 Task: In the  document Selfcare.epubMake this file  'available offline' Check 'Vision History' View the  non- printing characters
Action: Mouse moved to (501, 526)
Screenshot: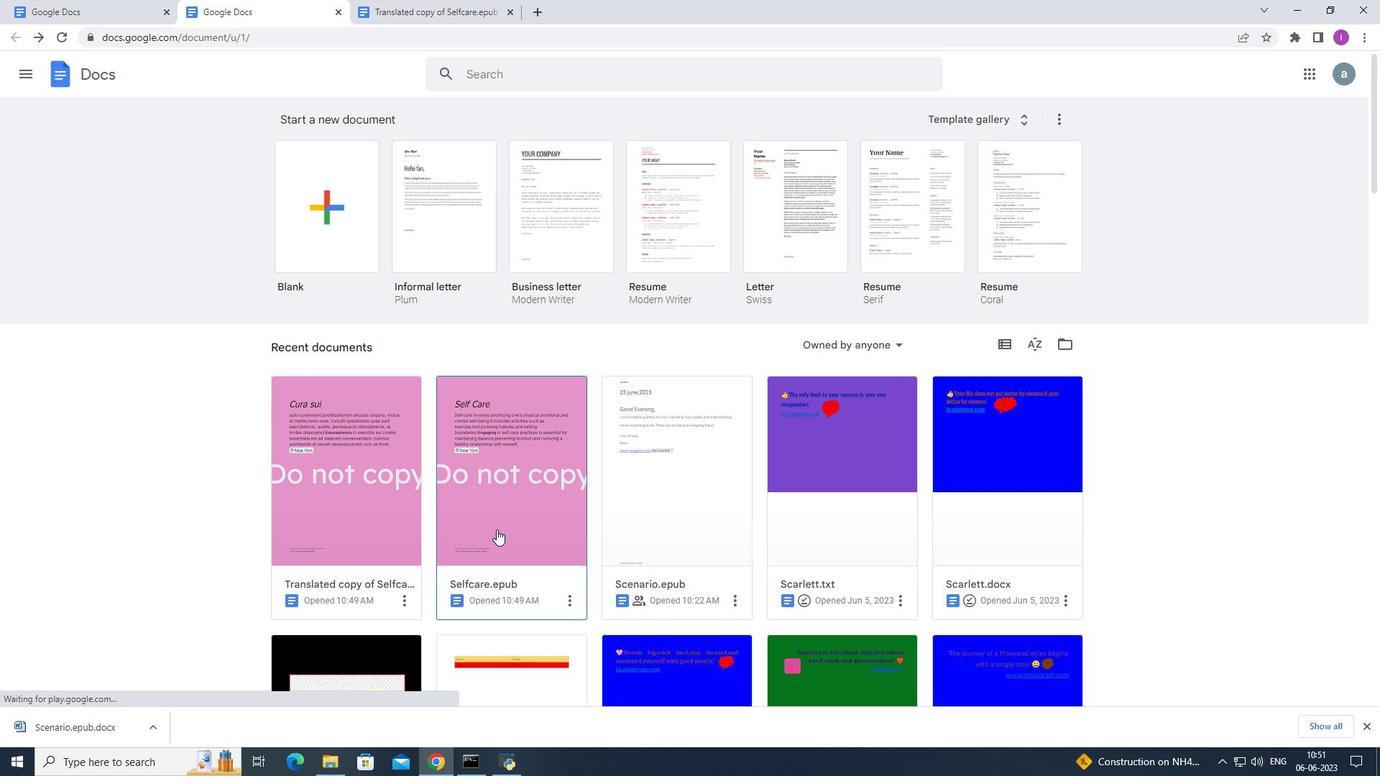 
Action: Mouse pressed left at (501, 526)
Screenshot: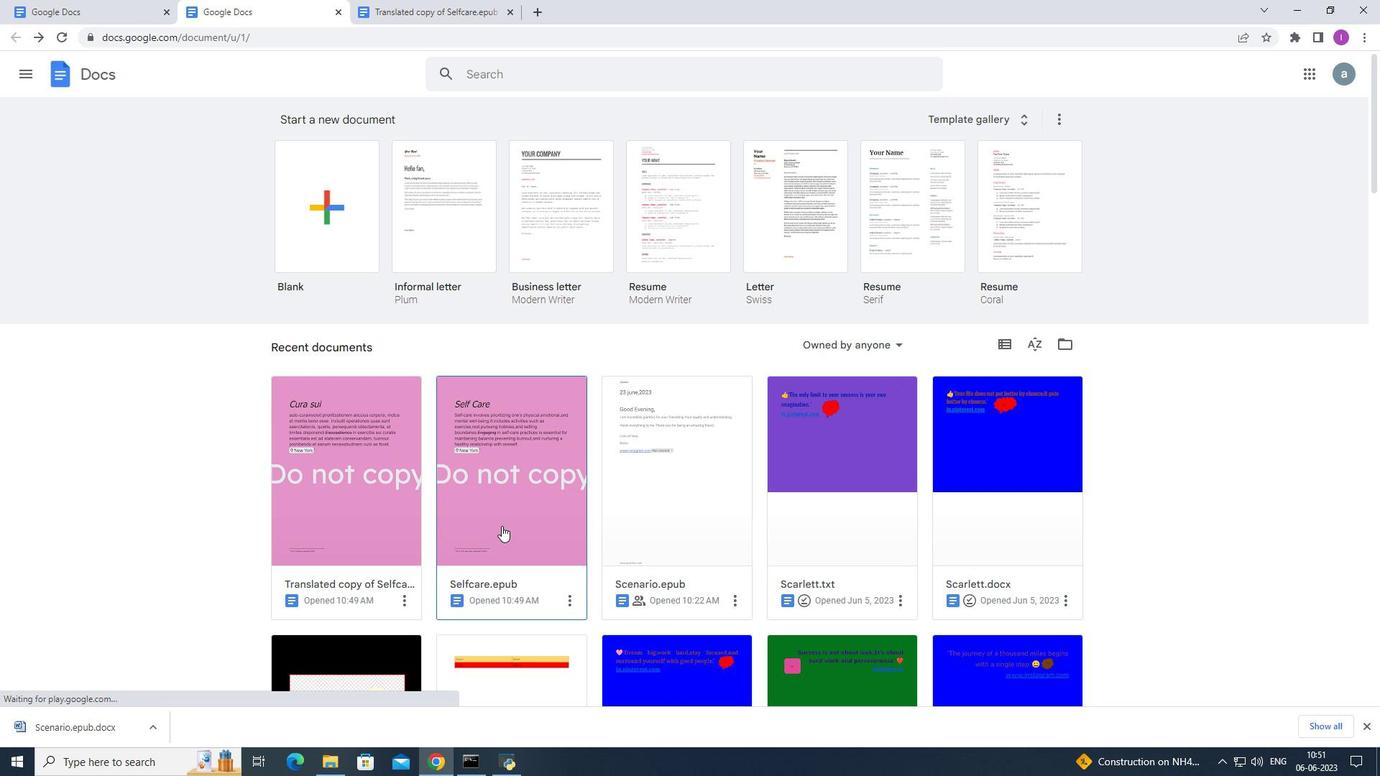 
Action: Mouse moved to (13, 33)
Screenshot: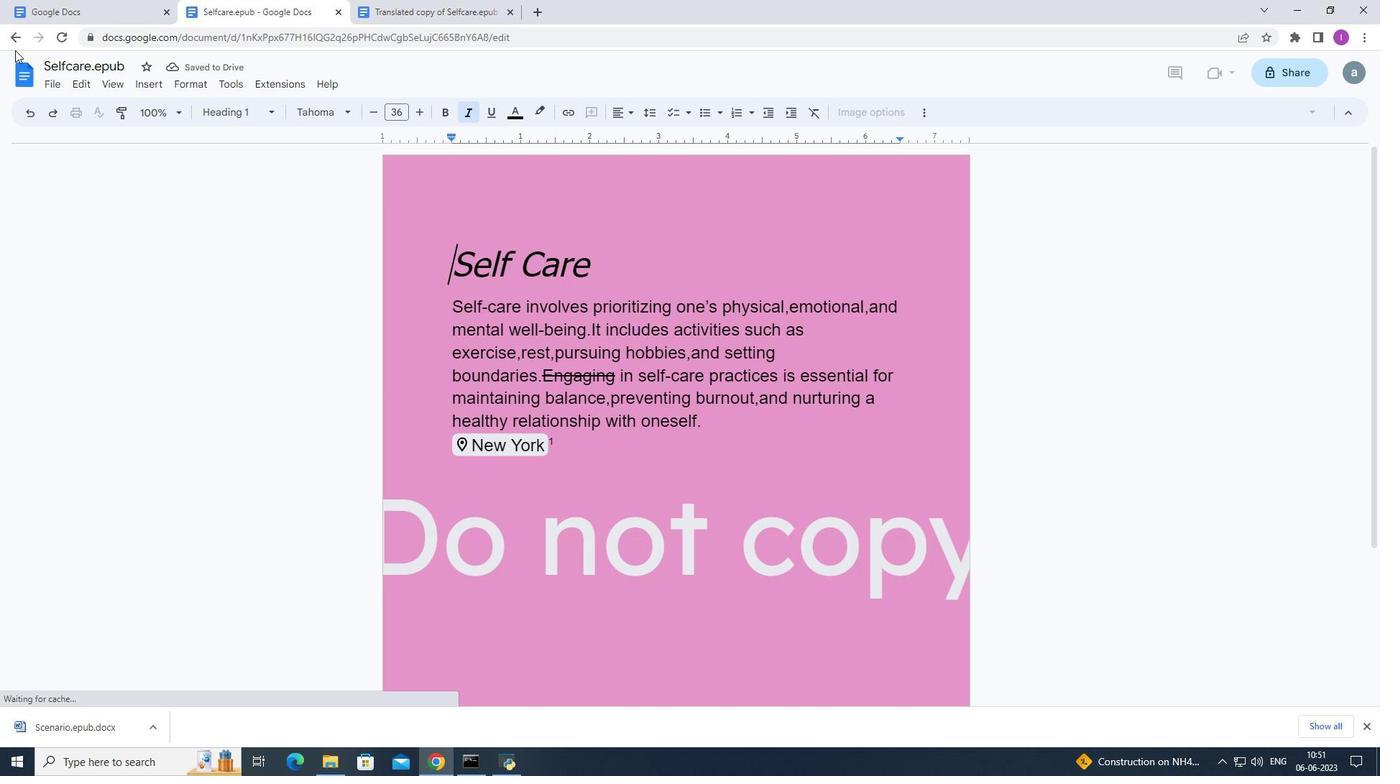 
Action: Mouse pressed left at (13, 33)
Screenshot: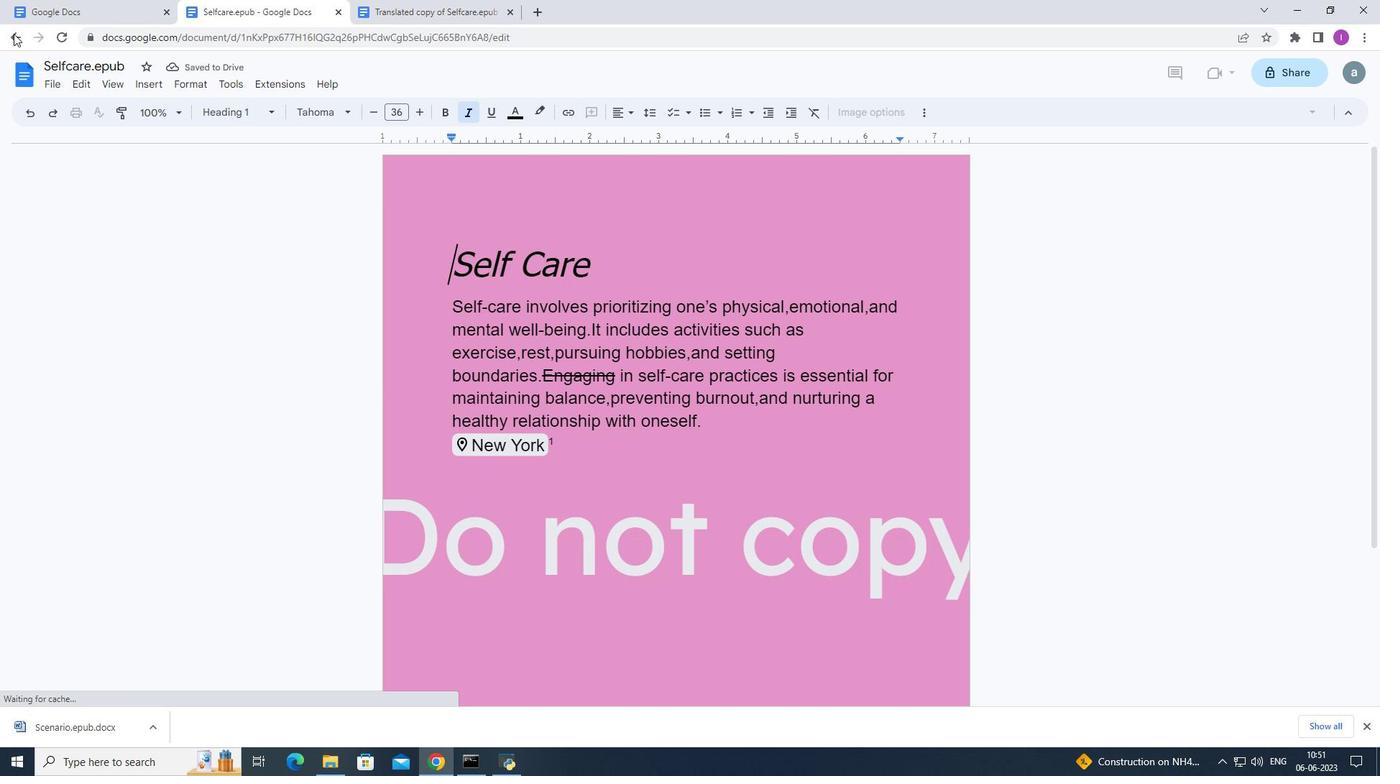 
Action: Mouse moved to (368, 551)
Screenshot: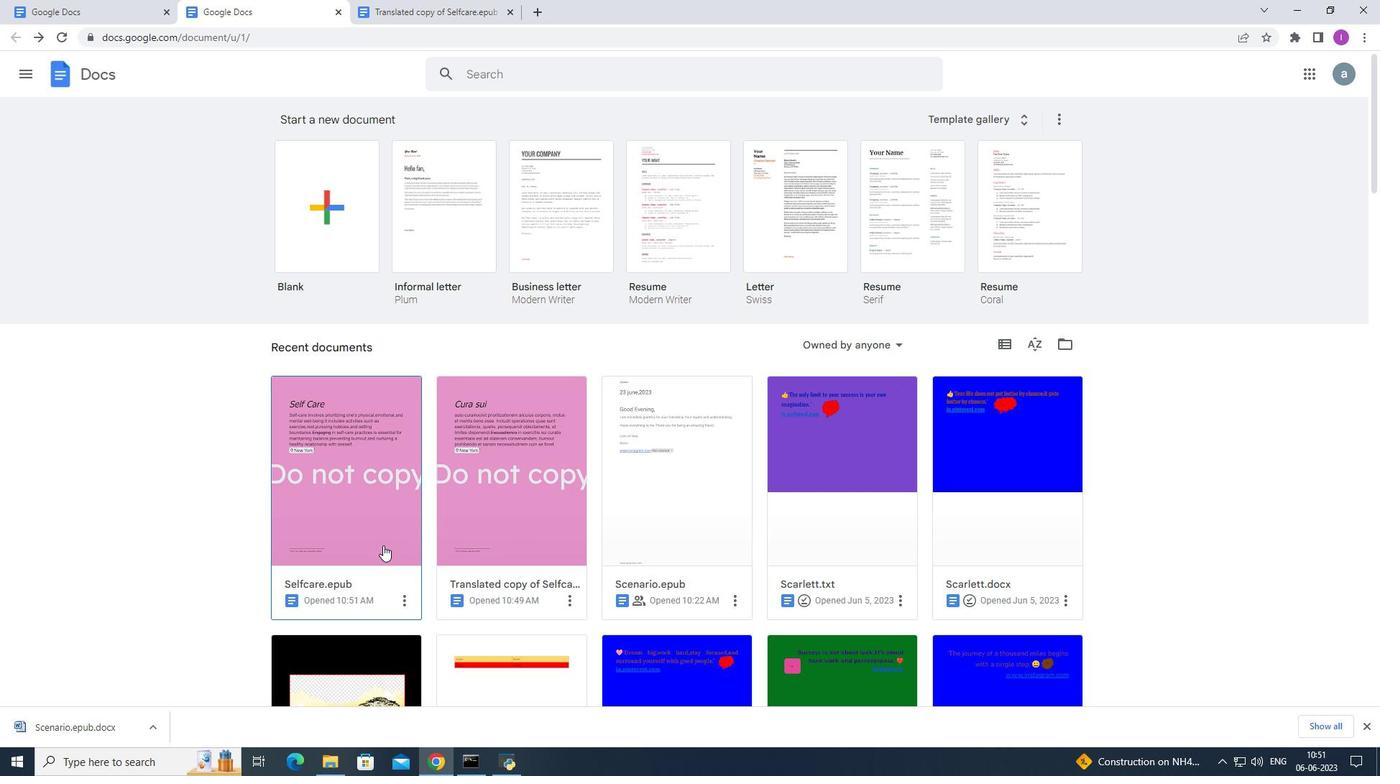 
Action: Mouse pressed left at (368, 551)
Screenshot: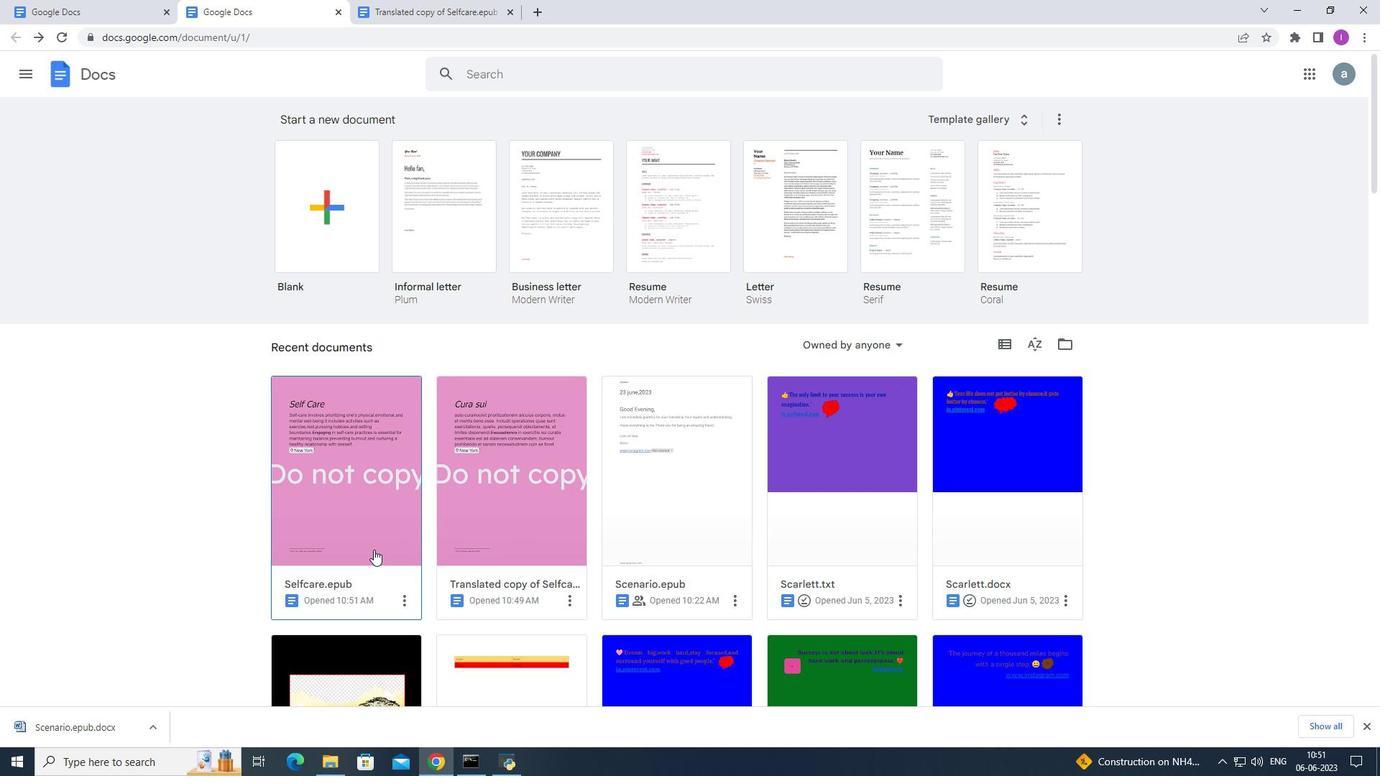 
Action: Mouse moved to (51, 86)
Screenshot: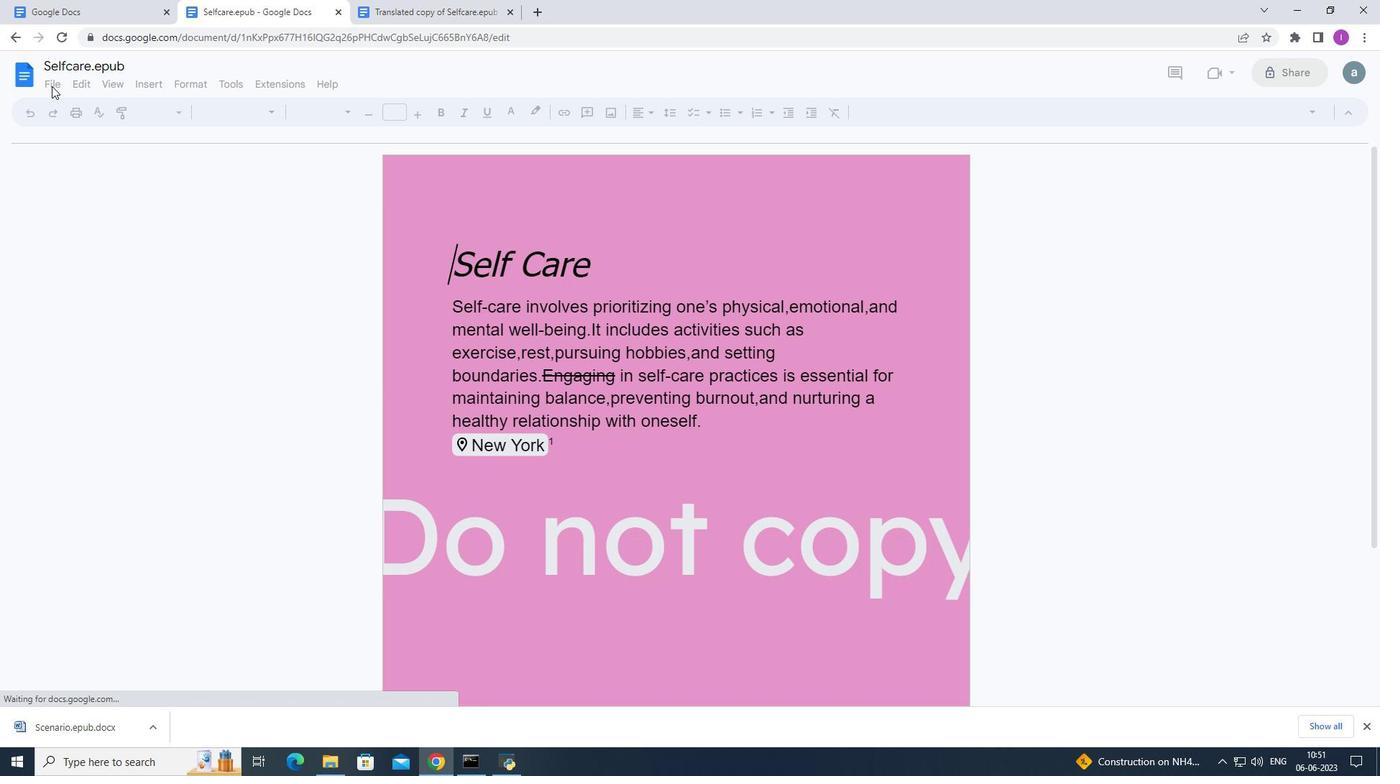 
Action: Mouse pressed left at (51, 86)
Screenshot: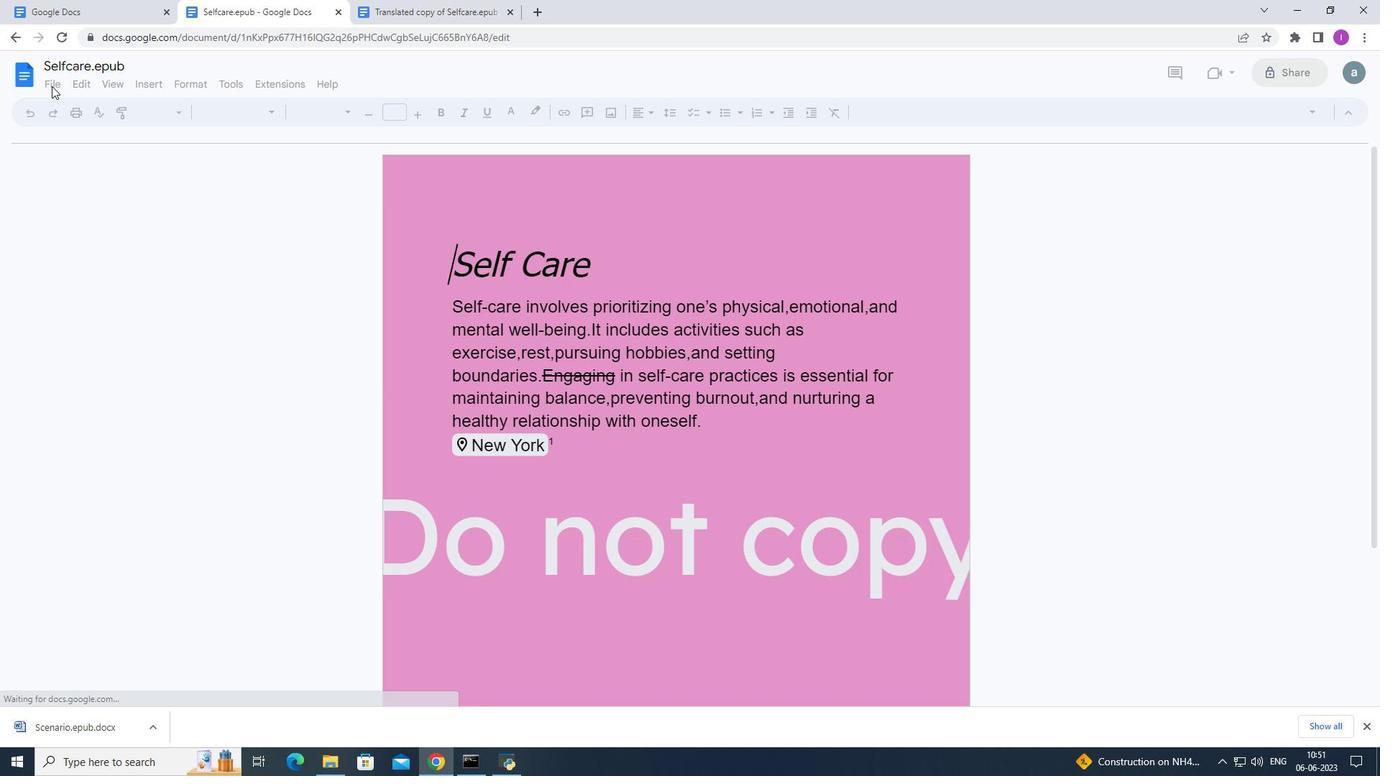 
Action: Mouse moved to (143, 530)
Screenshot: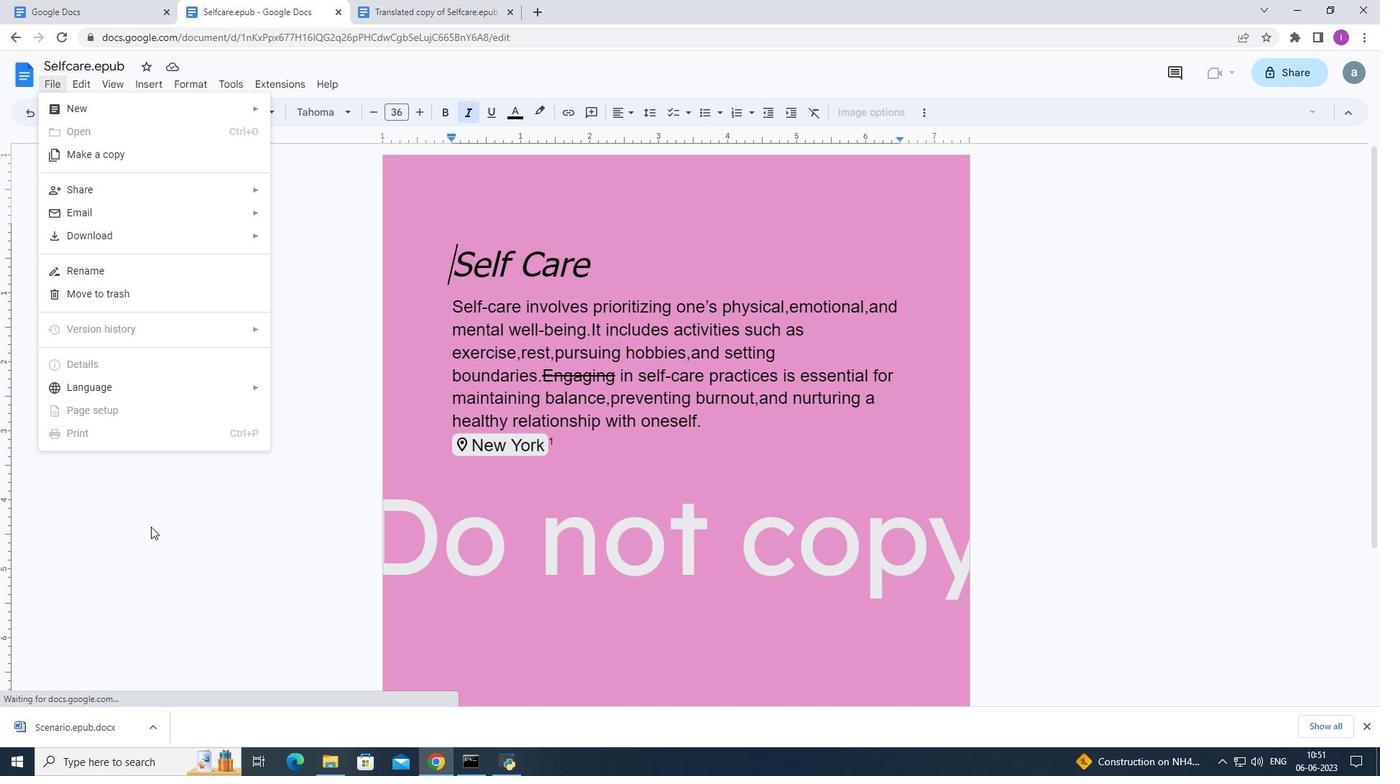 
Action: Mouse pressed left at (143, 530)
Screenshot: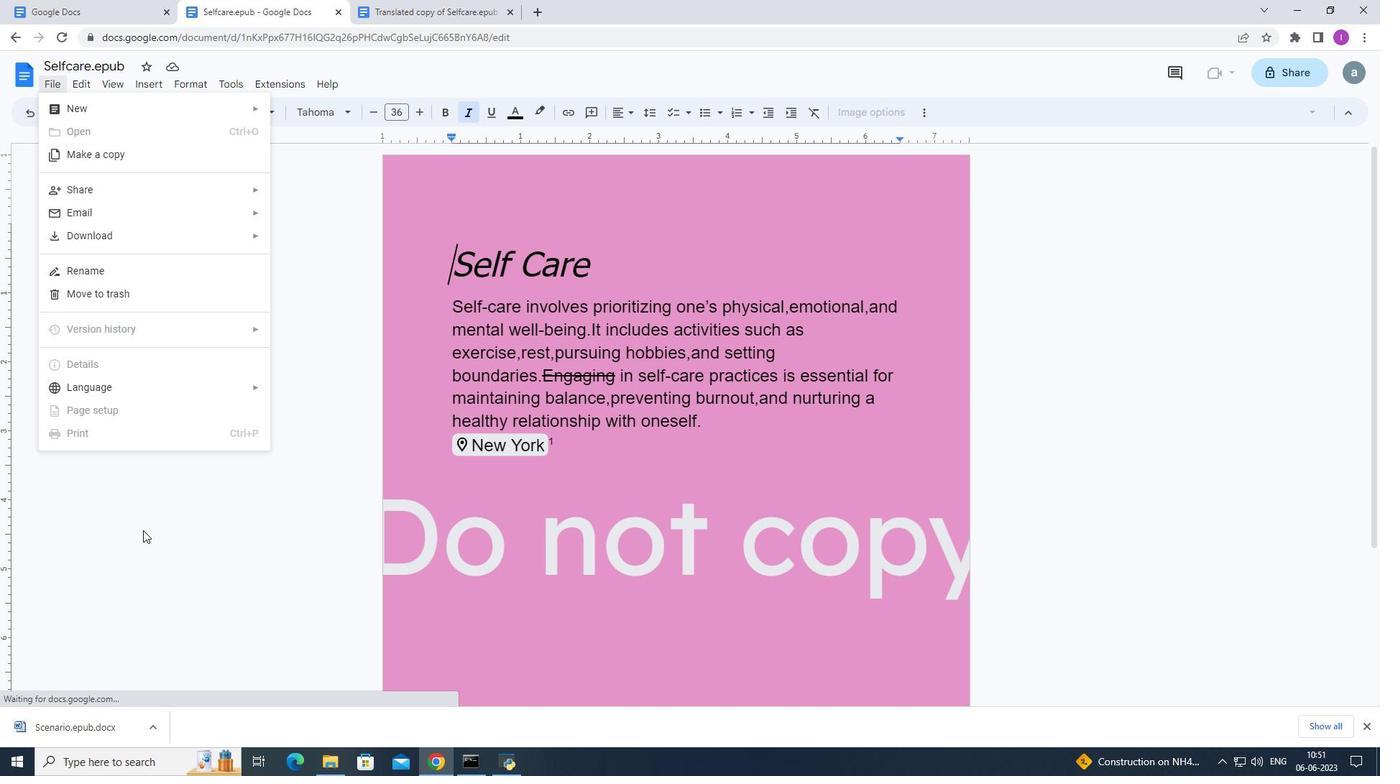 
Action: Mouse moved to (58, 82)
Screenshot: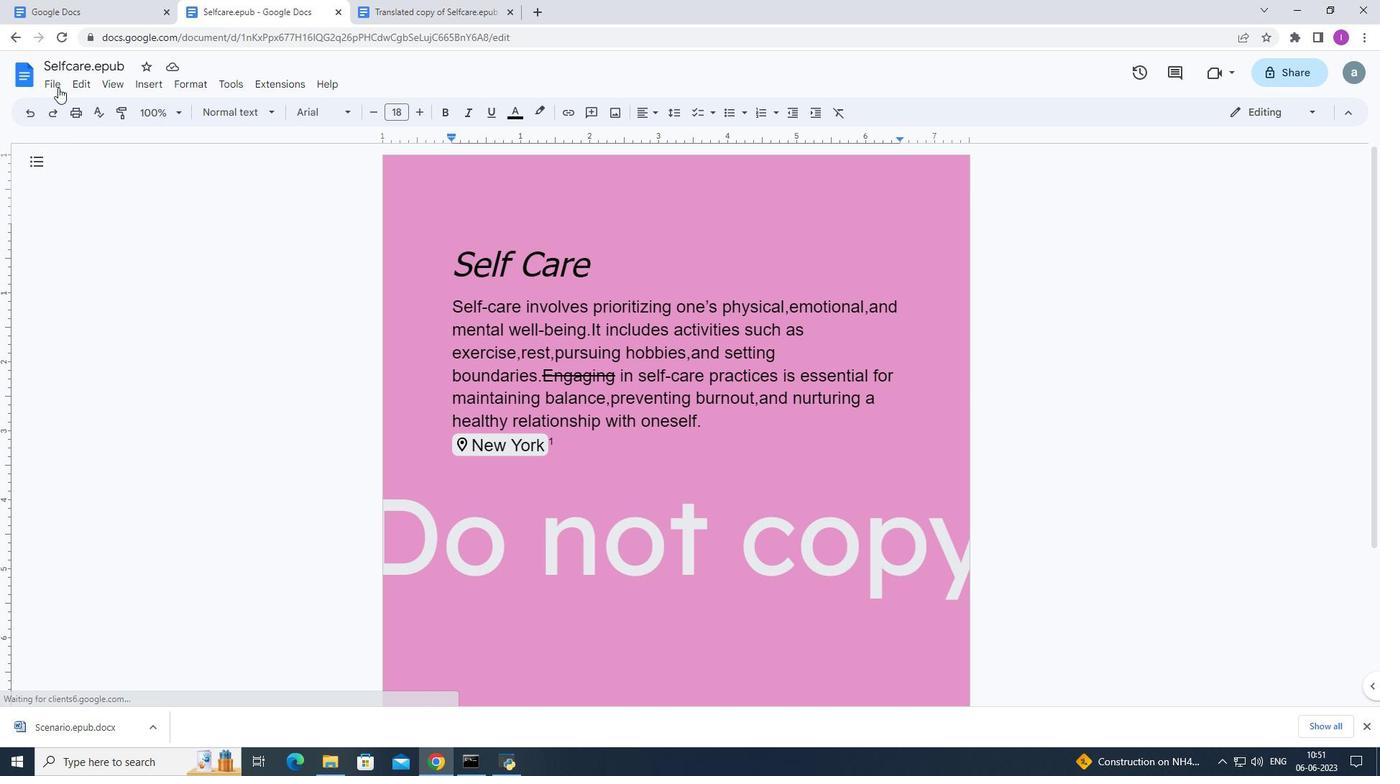 
Action: Mouse pressed left at (58, 82)
Screenshot: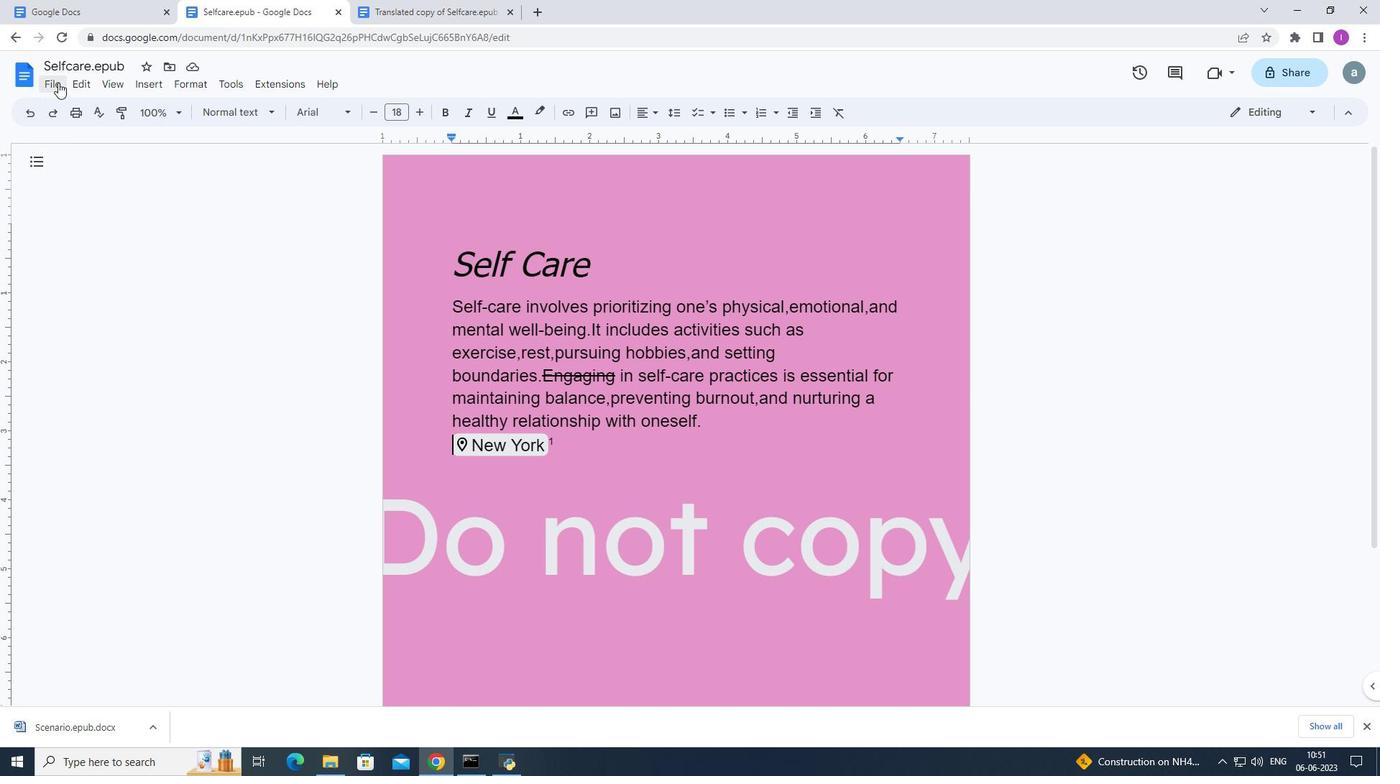 
Action: Mouse moved to (115, 381)
Screenshot: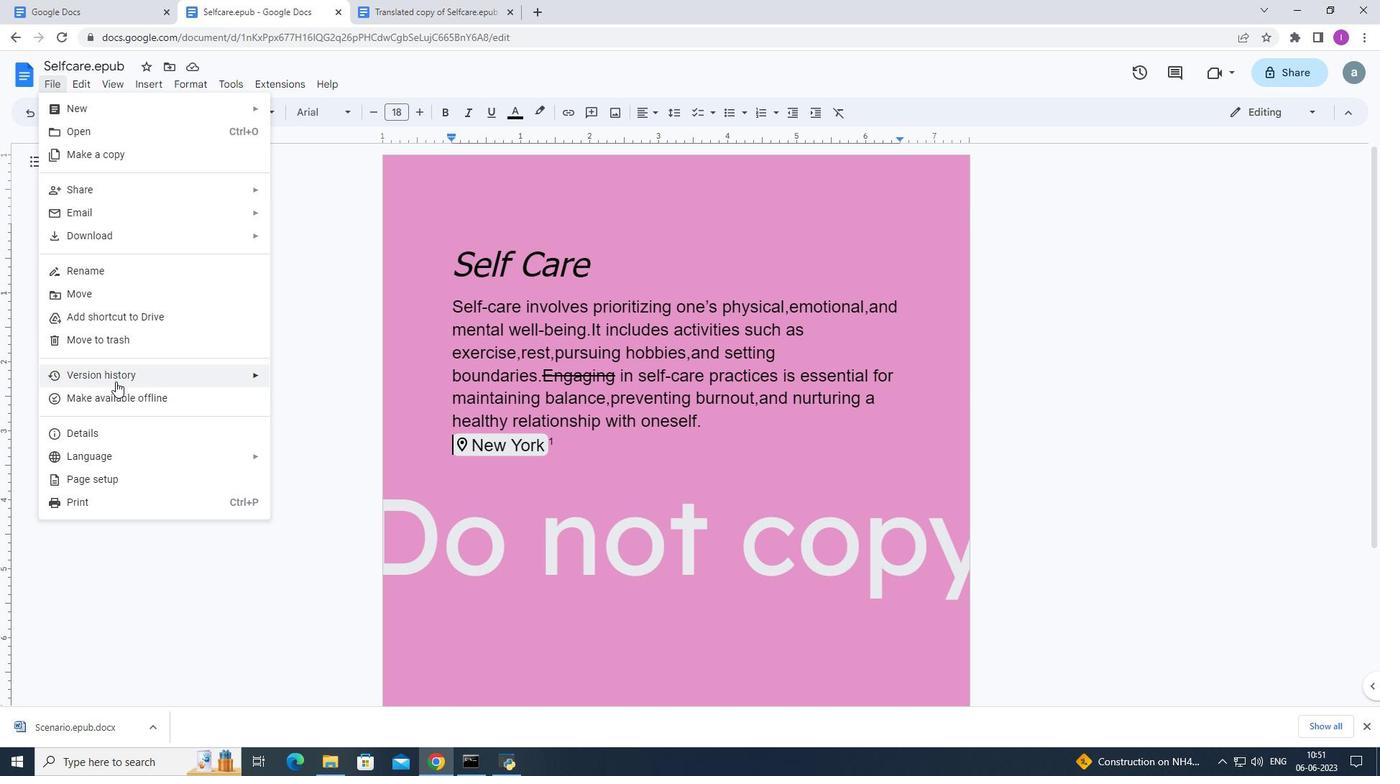 
Action: Mouse pressed left at (115, 381)
Screenshot: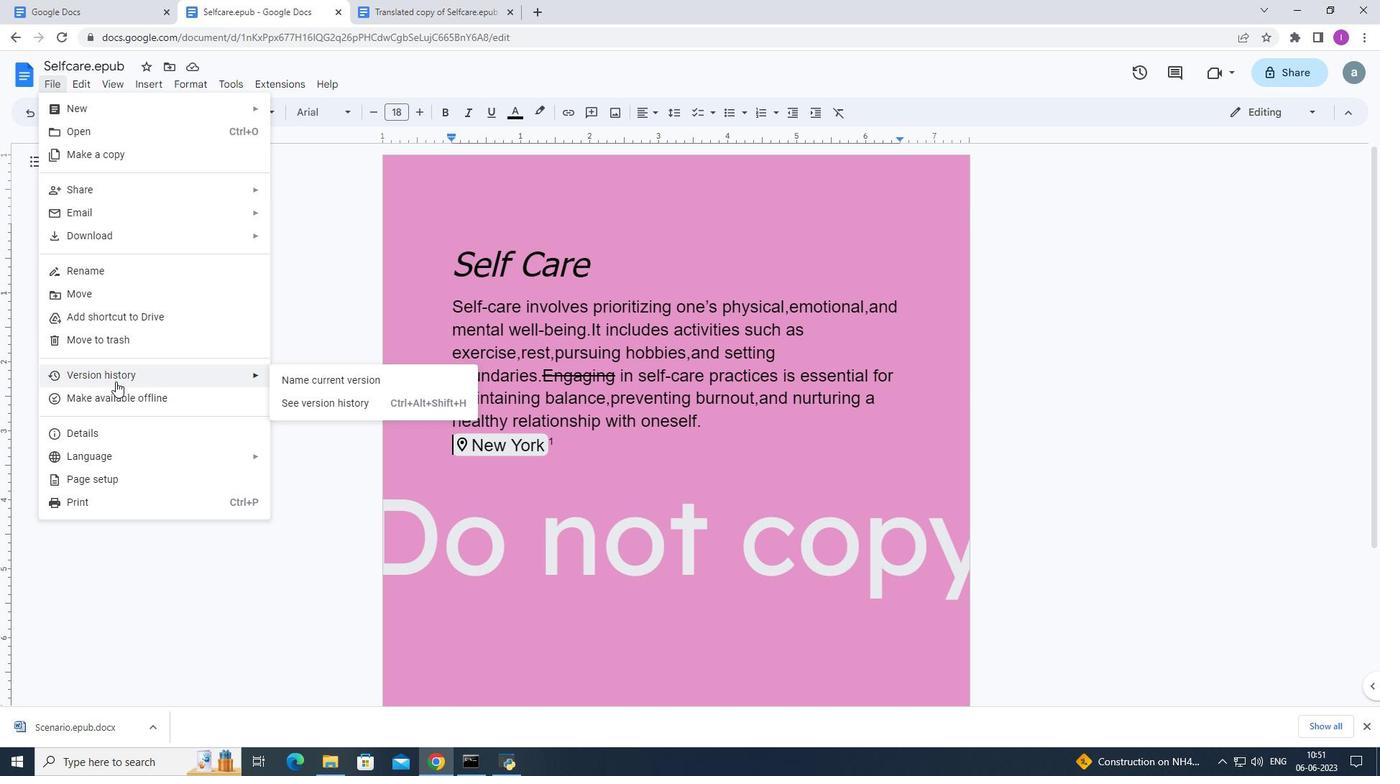 
Action: Mouse moved to (191, 398)
Screenshot: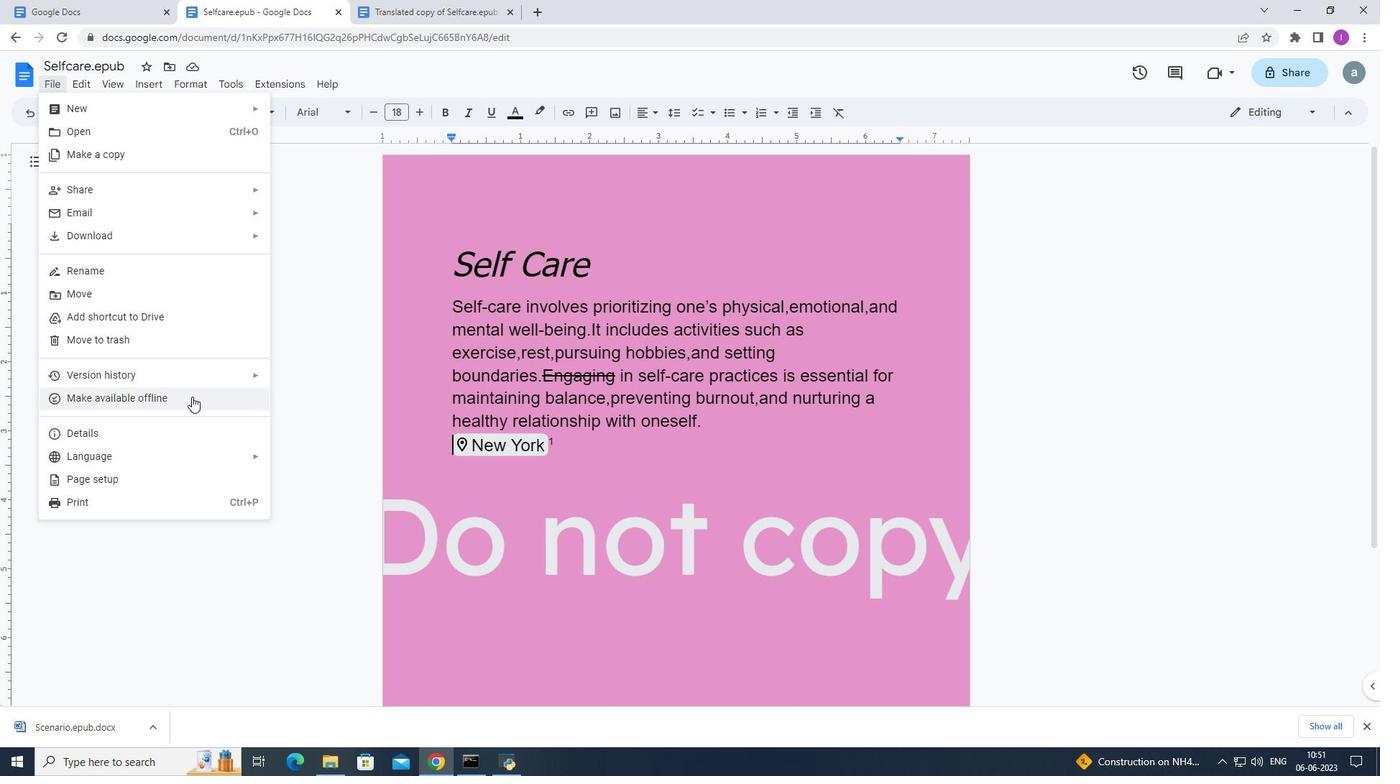 
Action: Mouse pressed left at (191, 398)
Screenshot: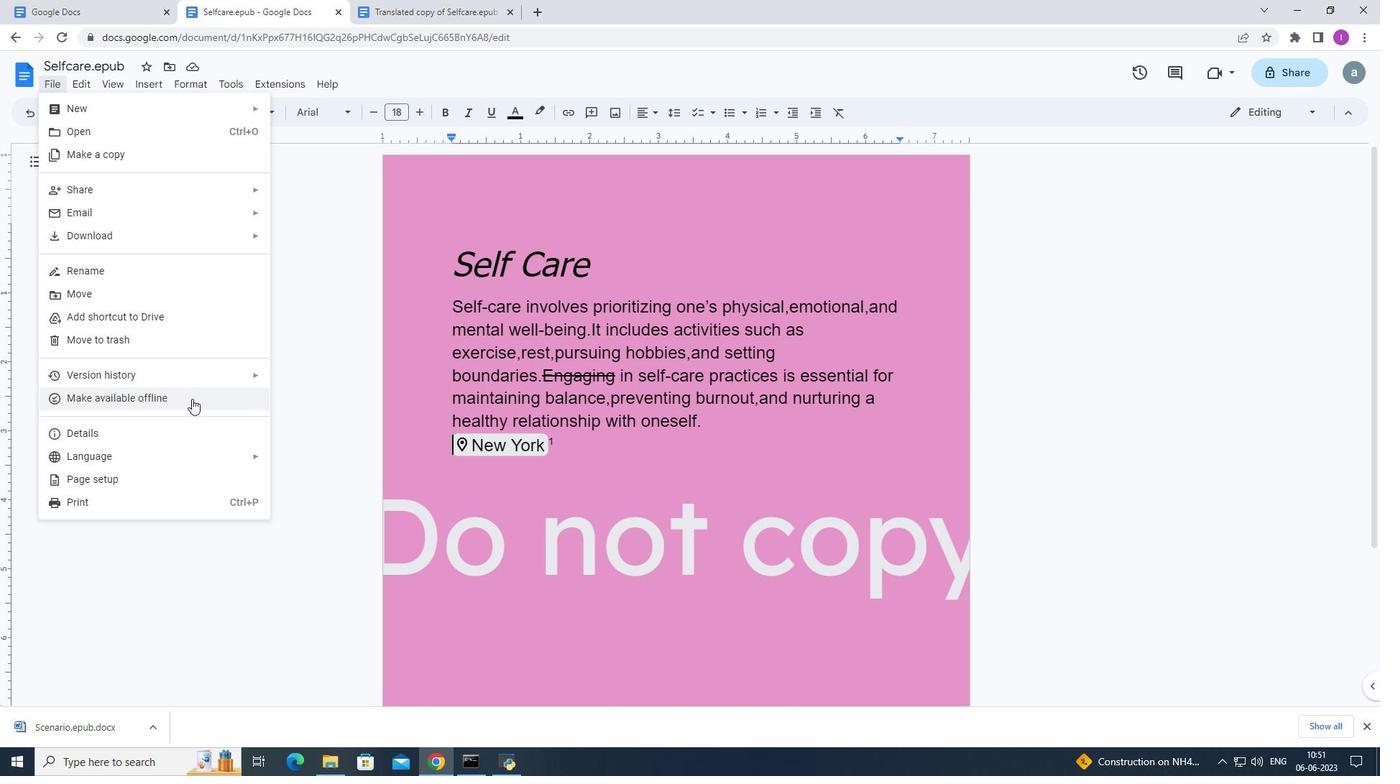 
Action: Mouse moved to (116, 83)
Screenshot: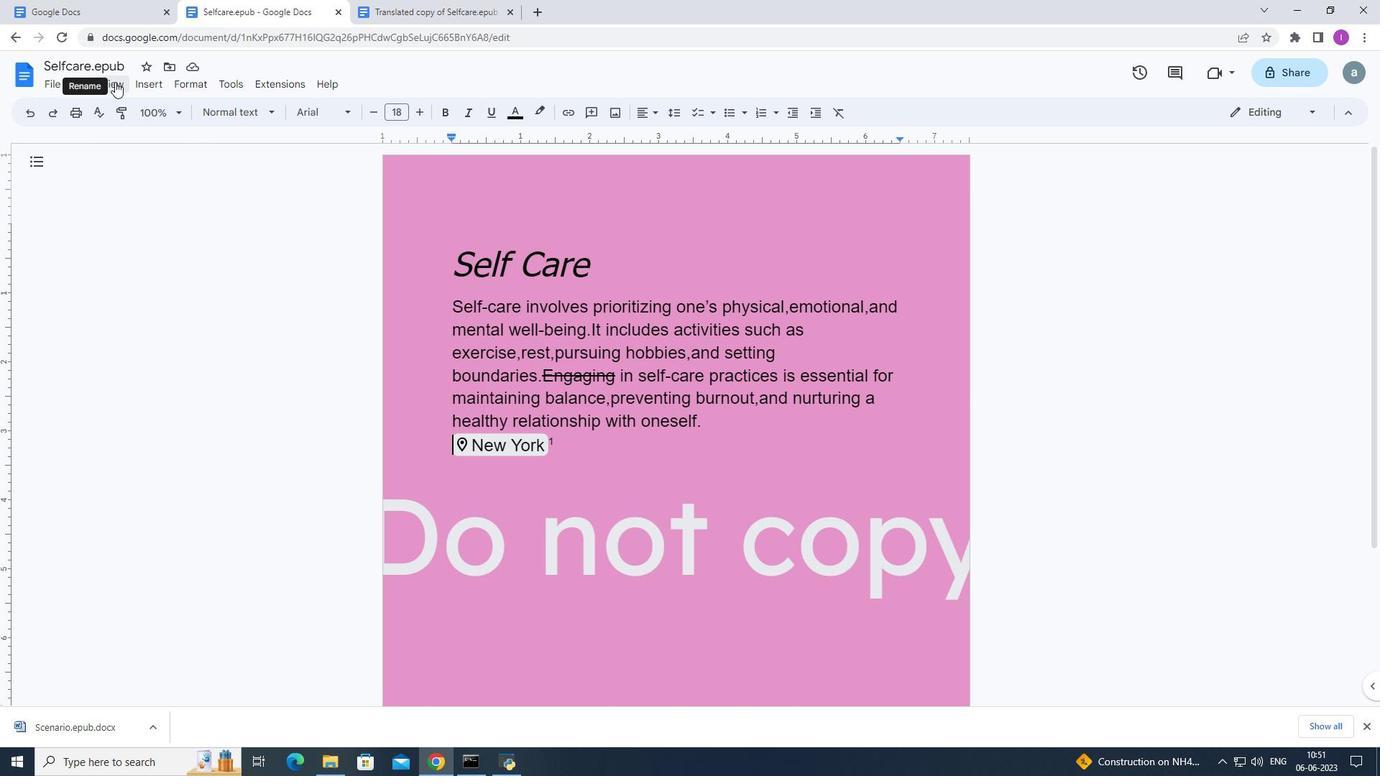 
Action: Mouse pressed left at (116, 83)
Screenshot: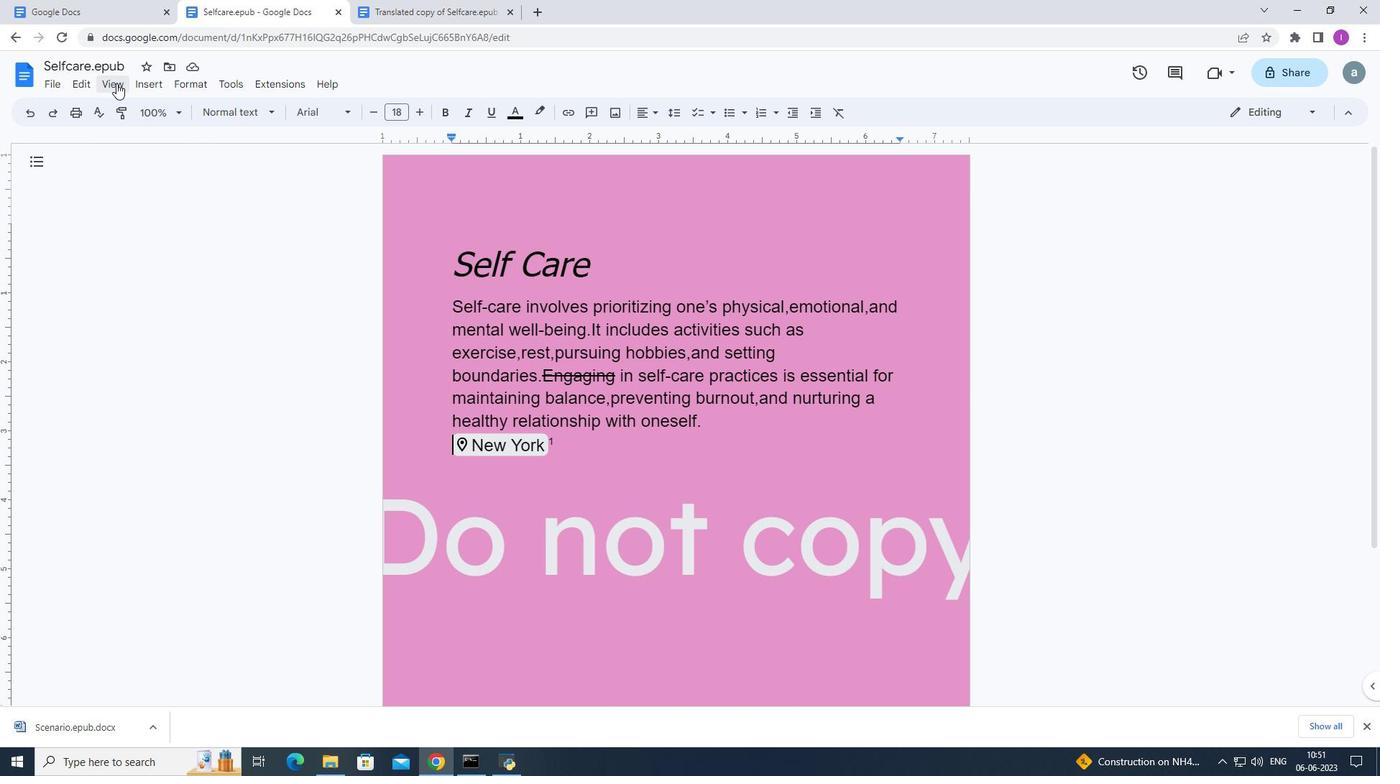 
Action: Mouse moved to (126, 230)
Screenshot: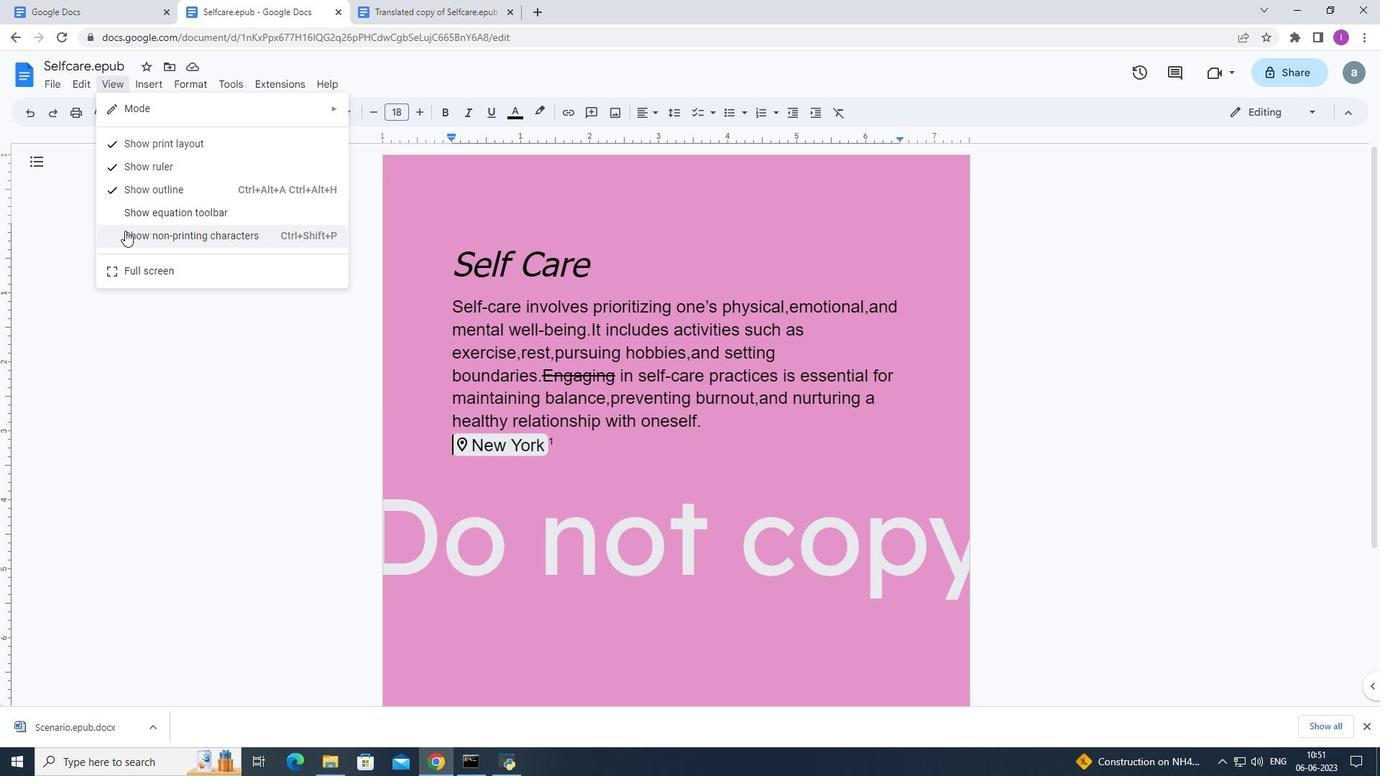 
Action: Mouse pressed left at (126, 230)
Screenshot: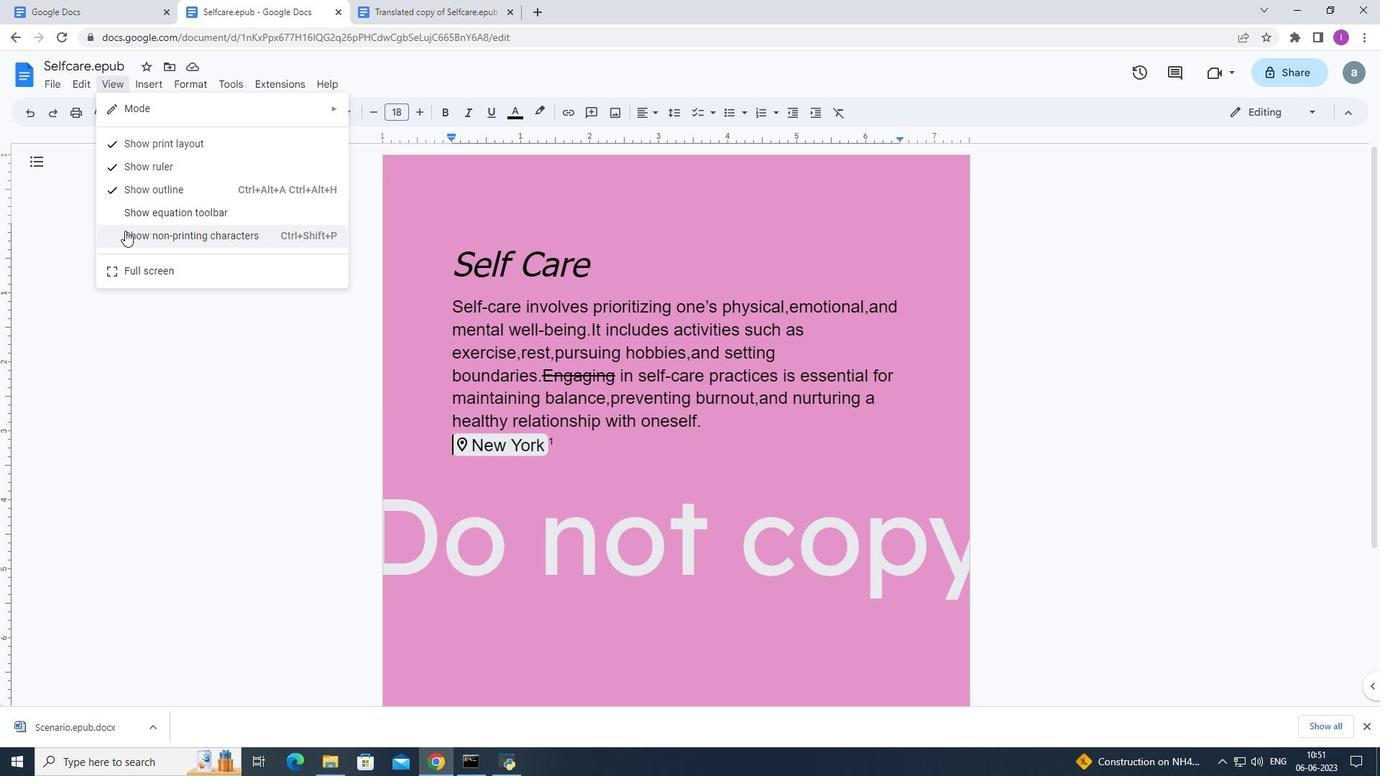 
Action: Mouse moved to (43, 84)
Screenshot: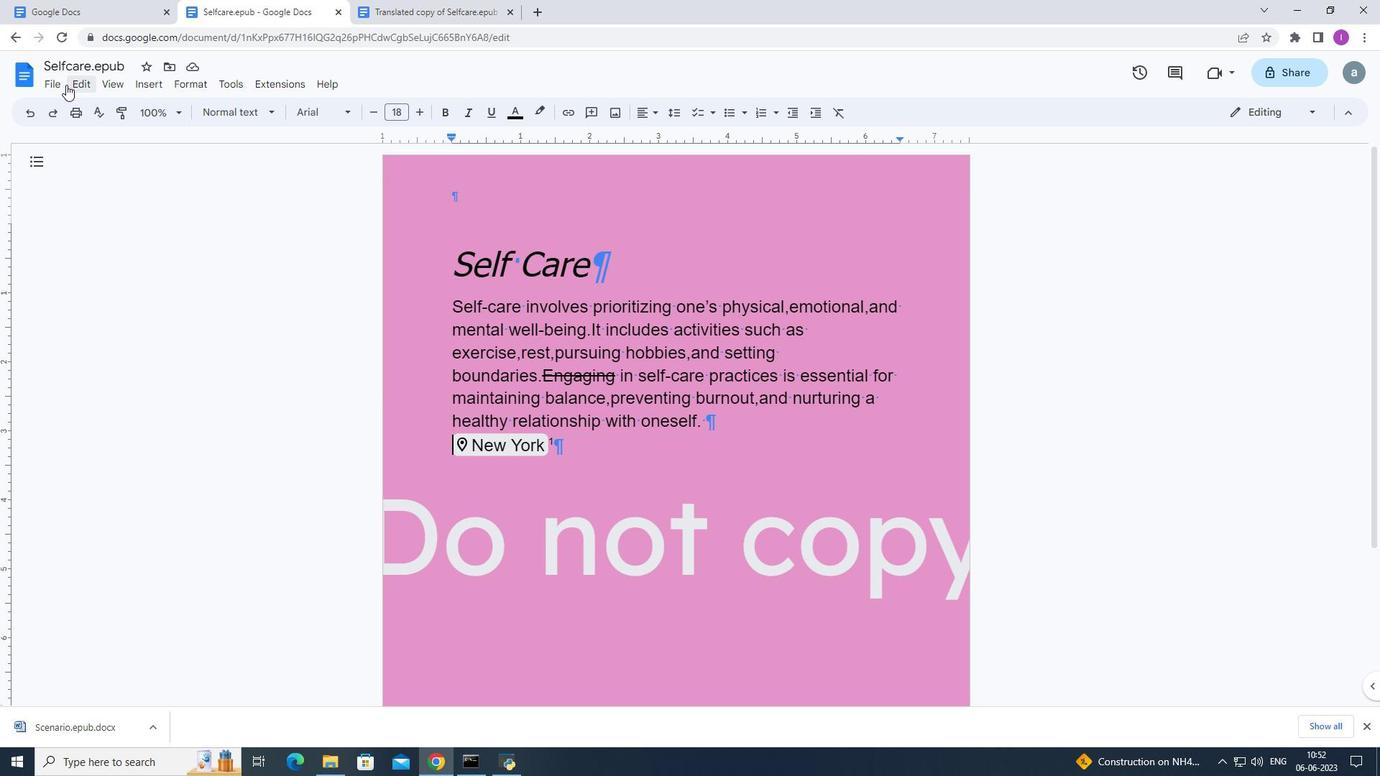 
Action: Mouse pressed left at (43, 84)
Screenshot: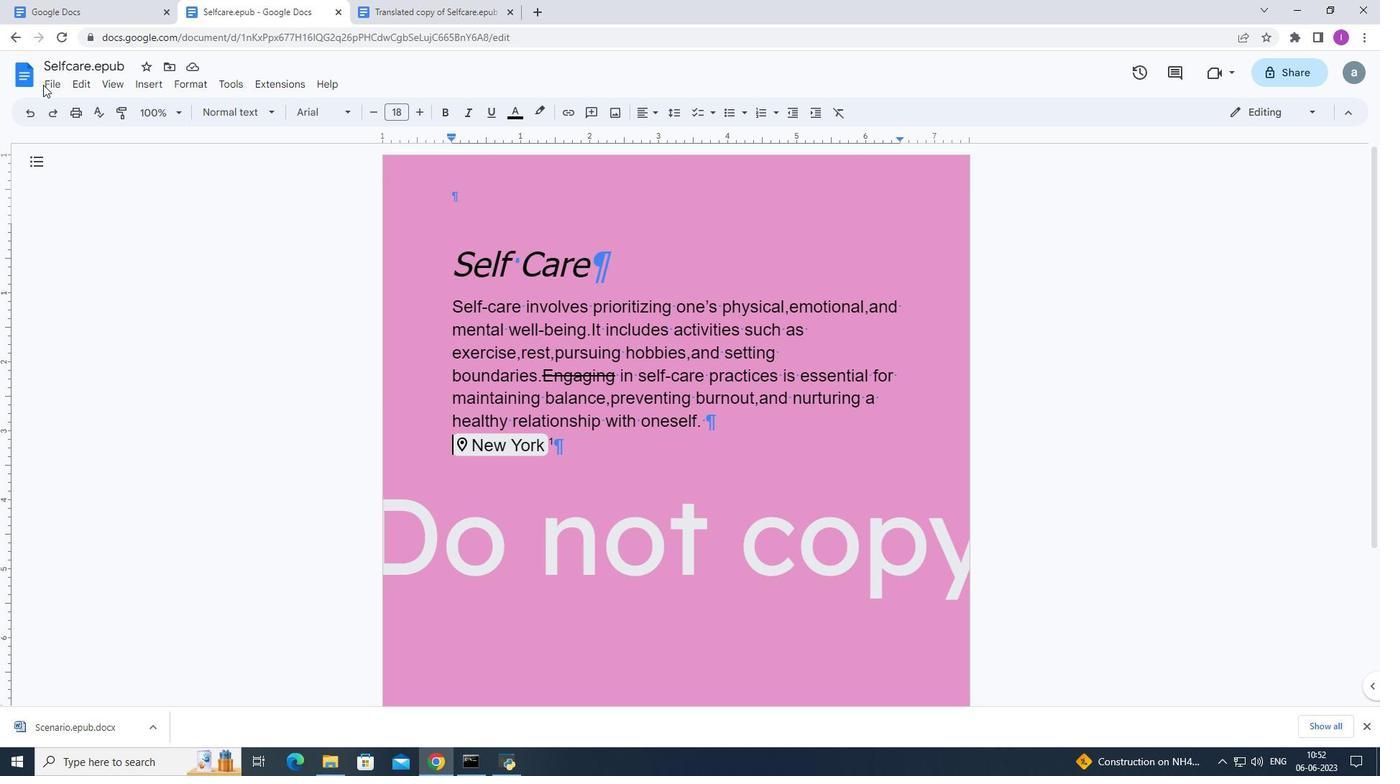 
Action: Mouse moved to (50, 80)
Screenshot: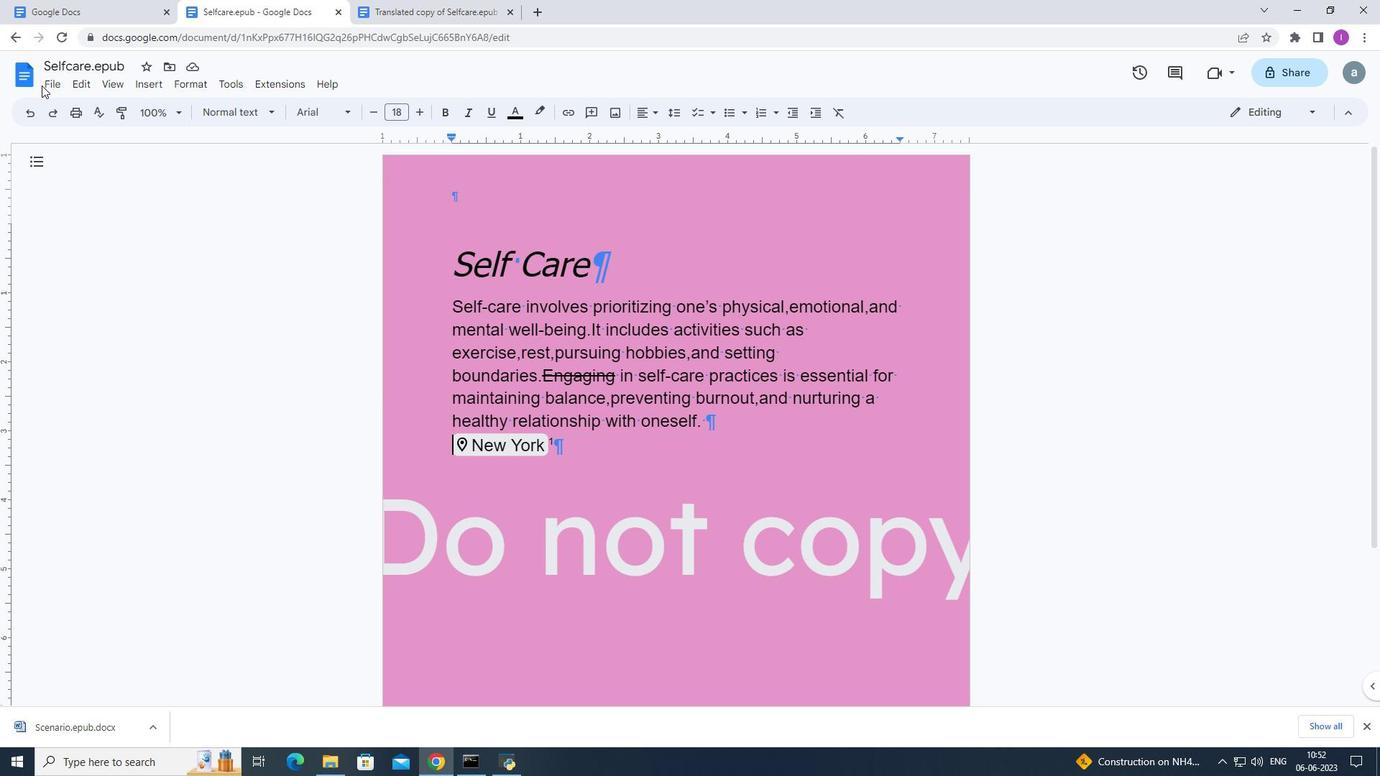 
Action: Mouse pressed left at (50, 80)
Screenshot: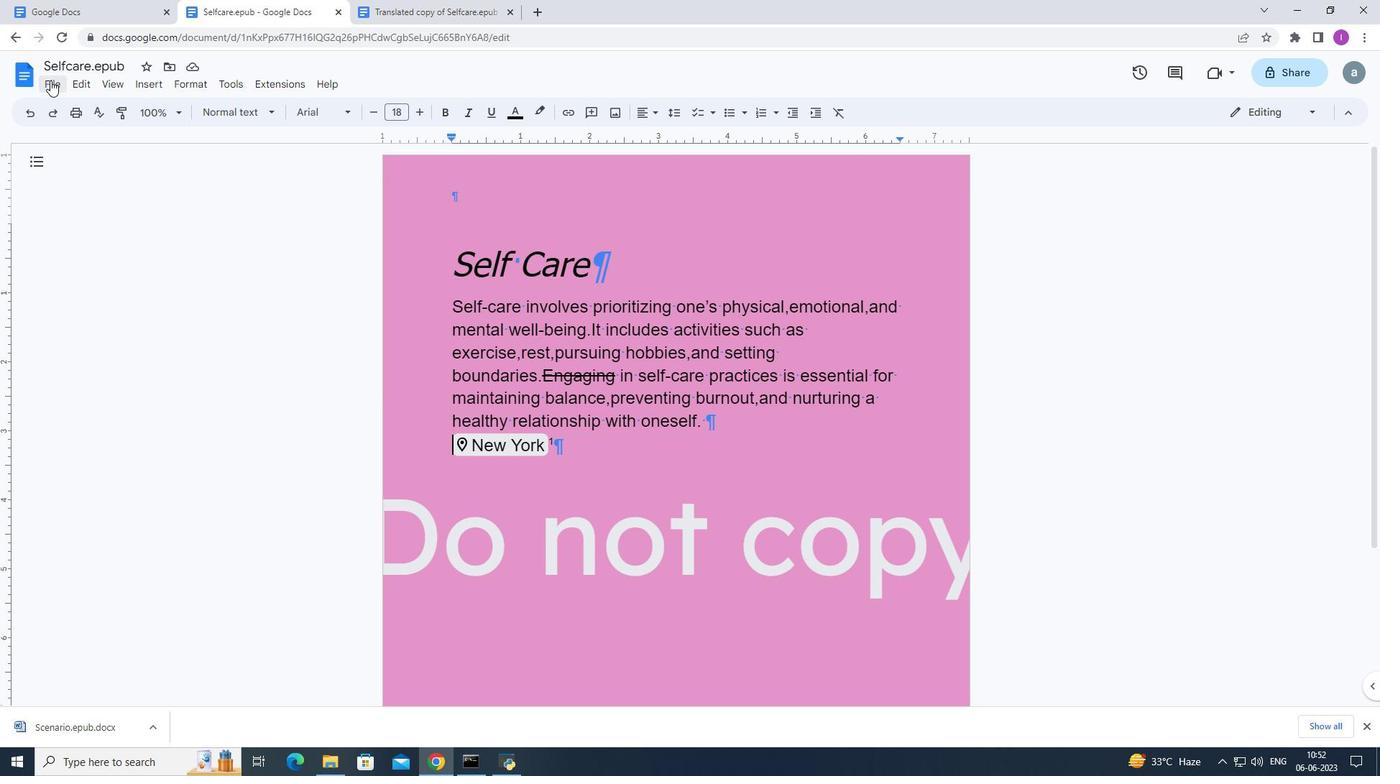 
Action: Mouse moved to (120, 374)
Screenshot: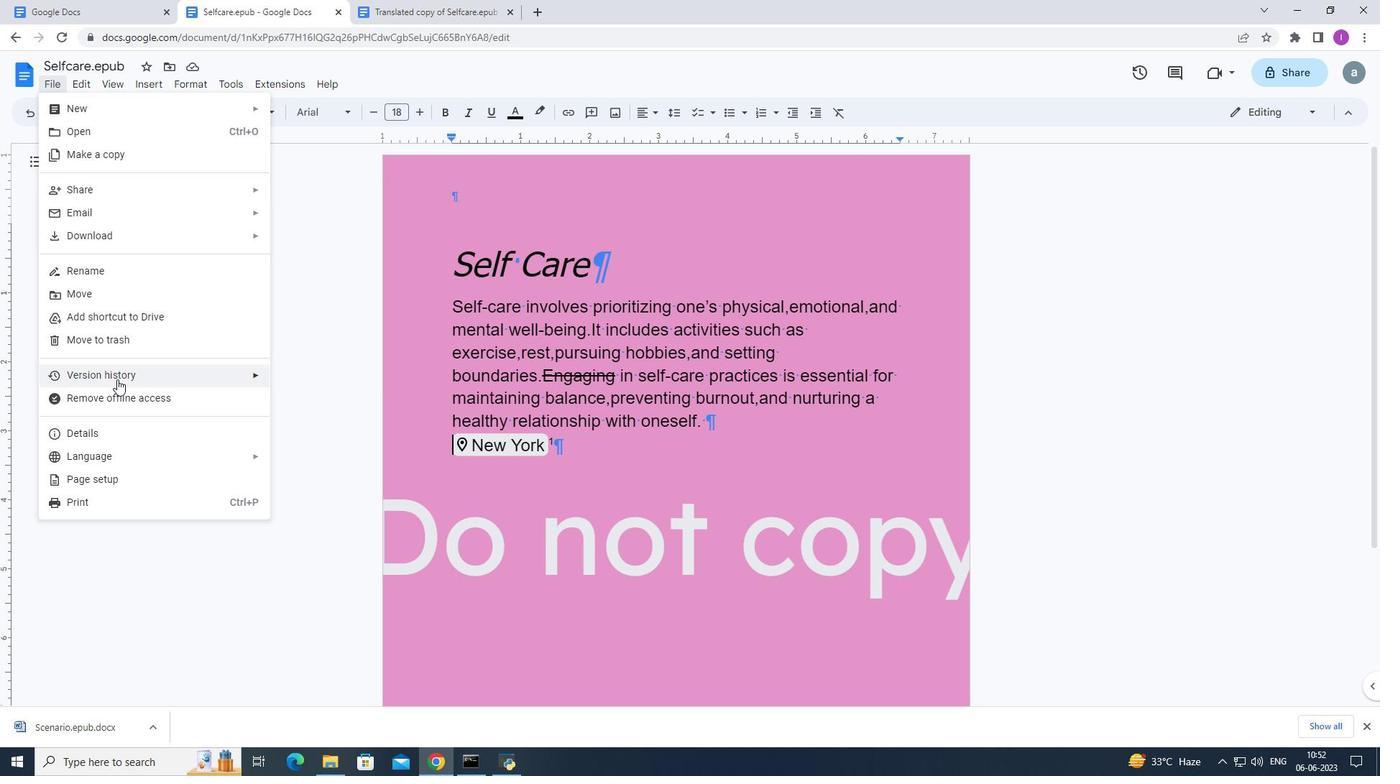
Action: Mouse pressed left at (120, 374)
Screenshot: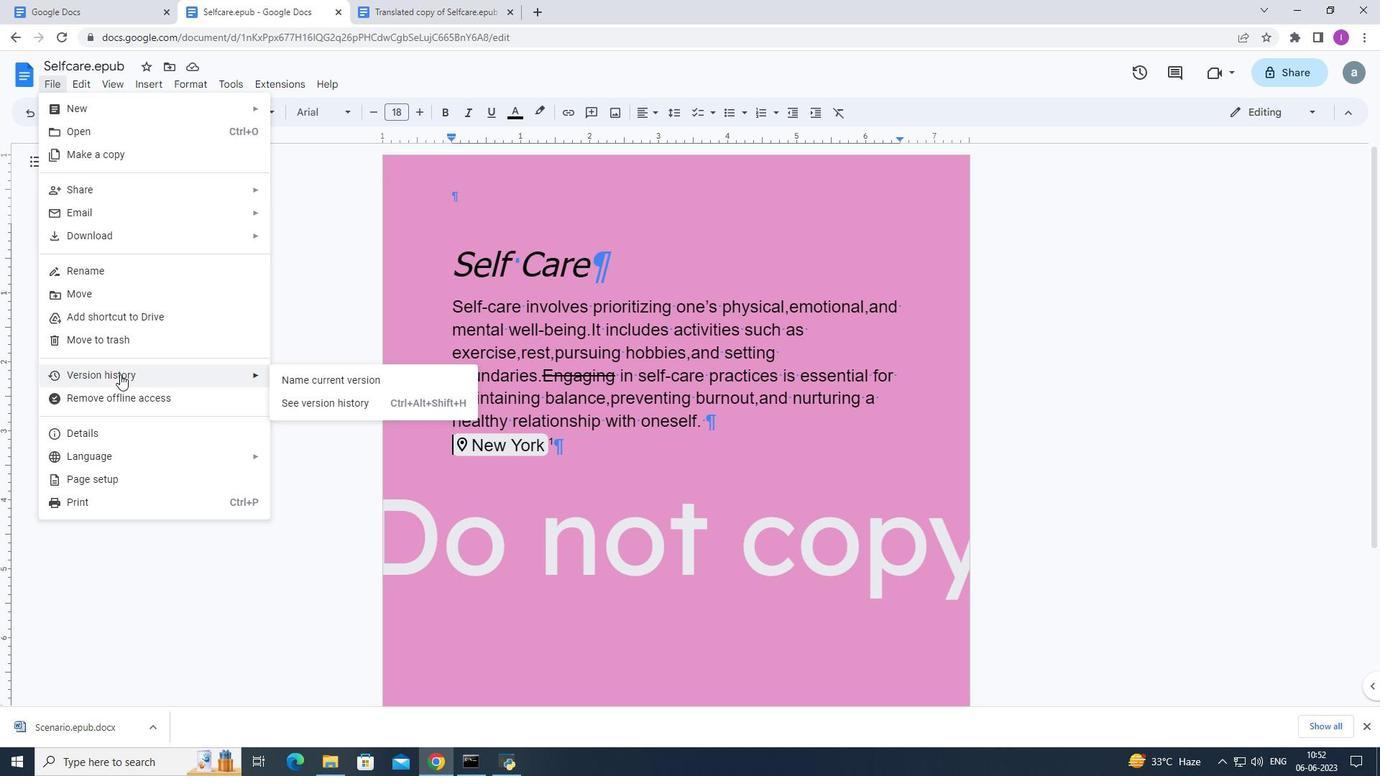 
Action: Mouse moved to (340, 409)
Screenshot: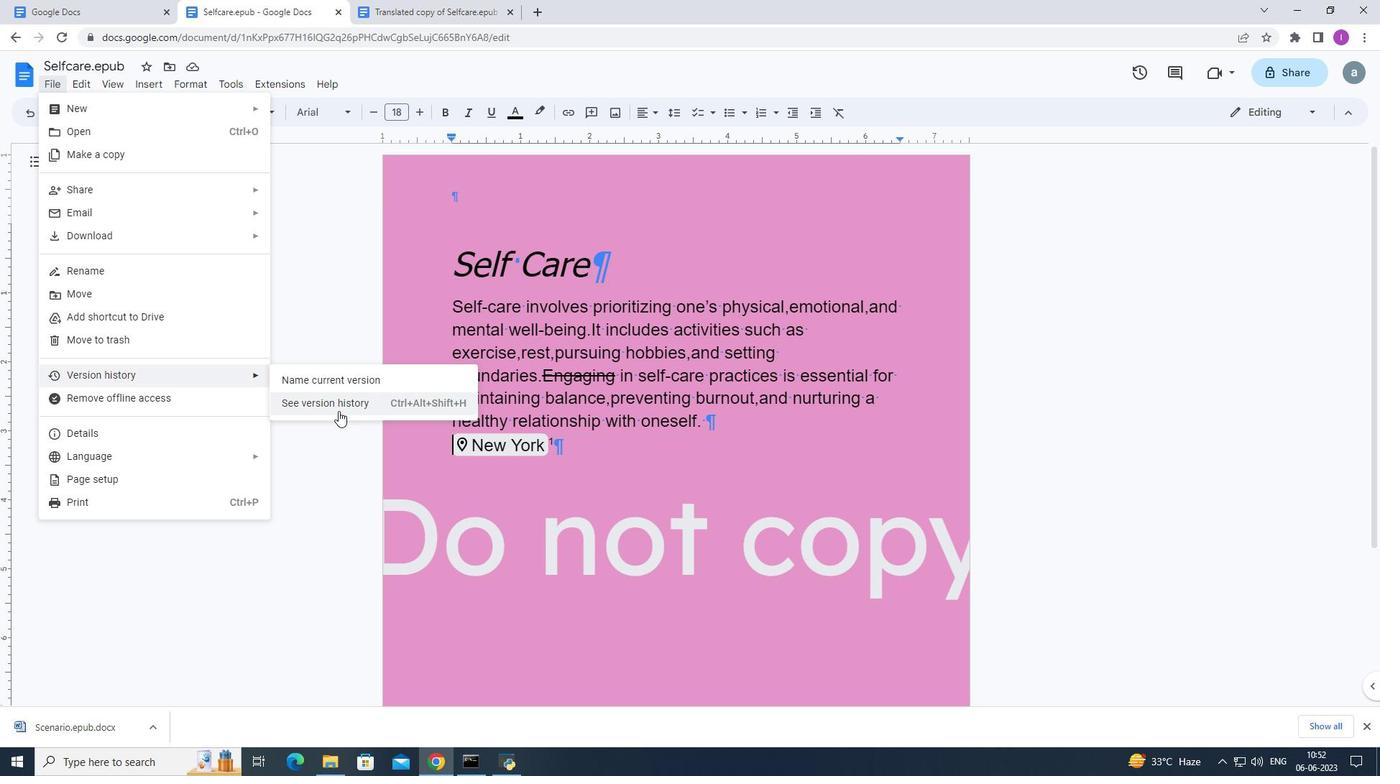 
Action: Mouse pressed left at (340, 409)
Screenshot: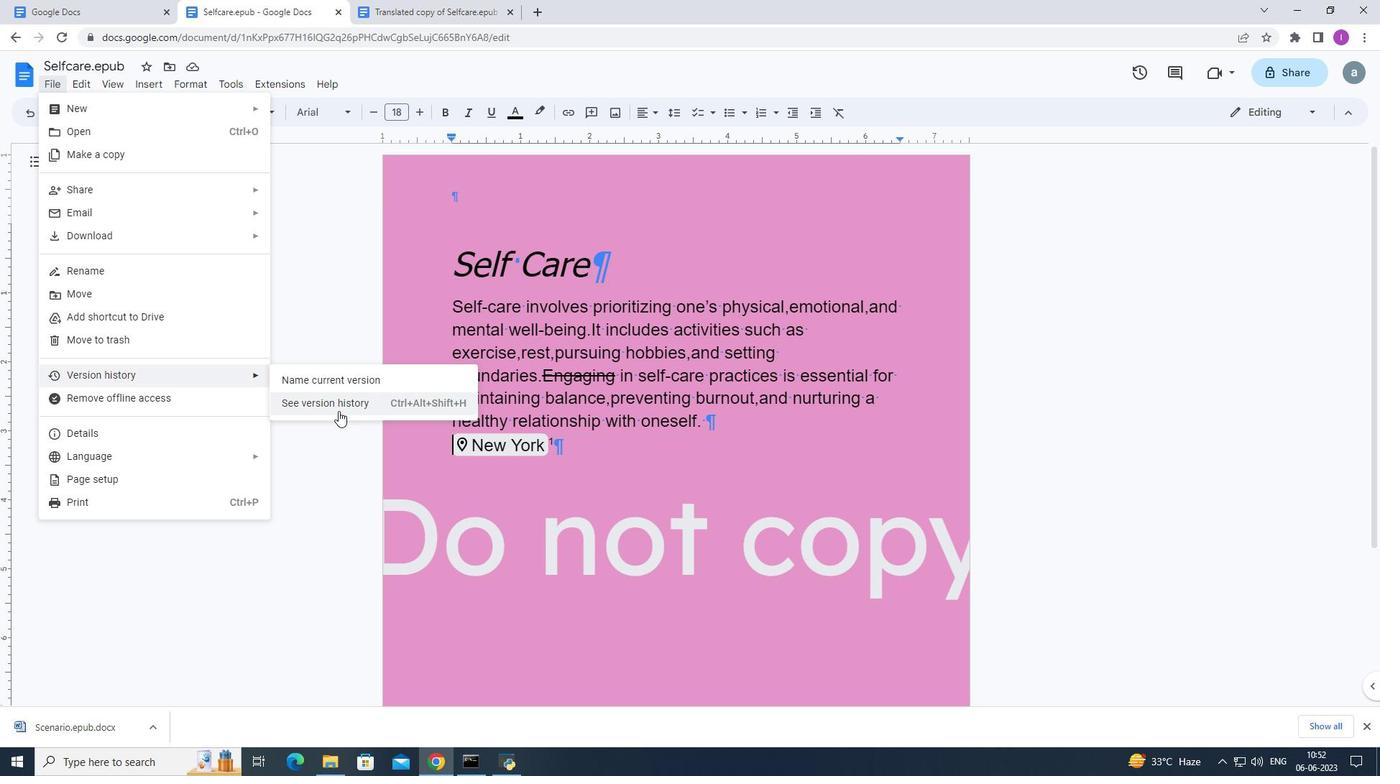 
Action: Mouse moved to (141, 355)
Screenshot: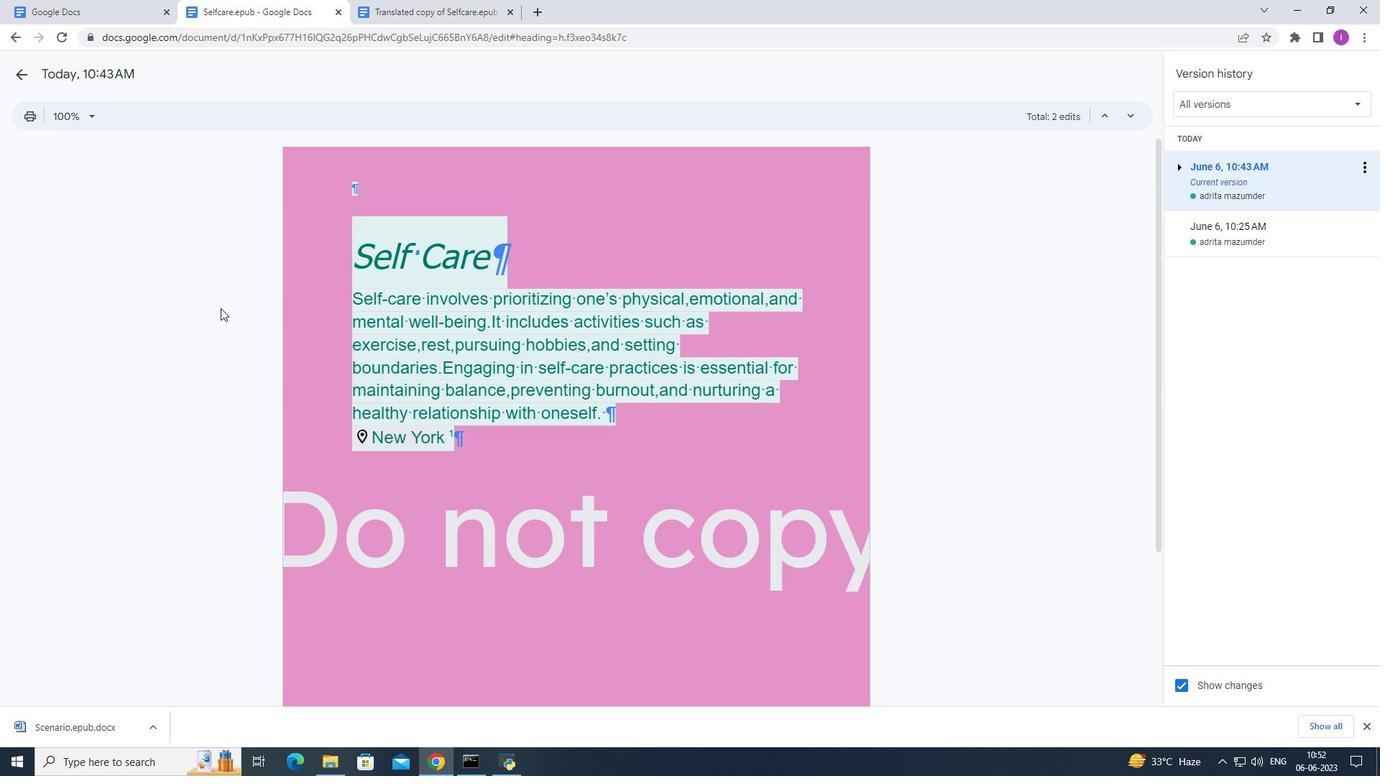 
